 Task: Add a condition where "Organization Is not -" in unsolved tickets in your groups.
Action: Mouse moved to (115, 423)
Screenshot: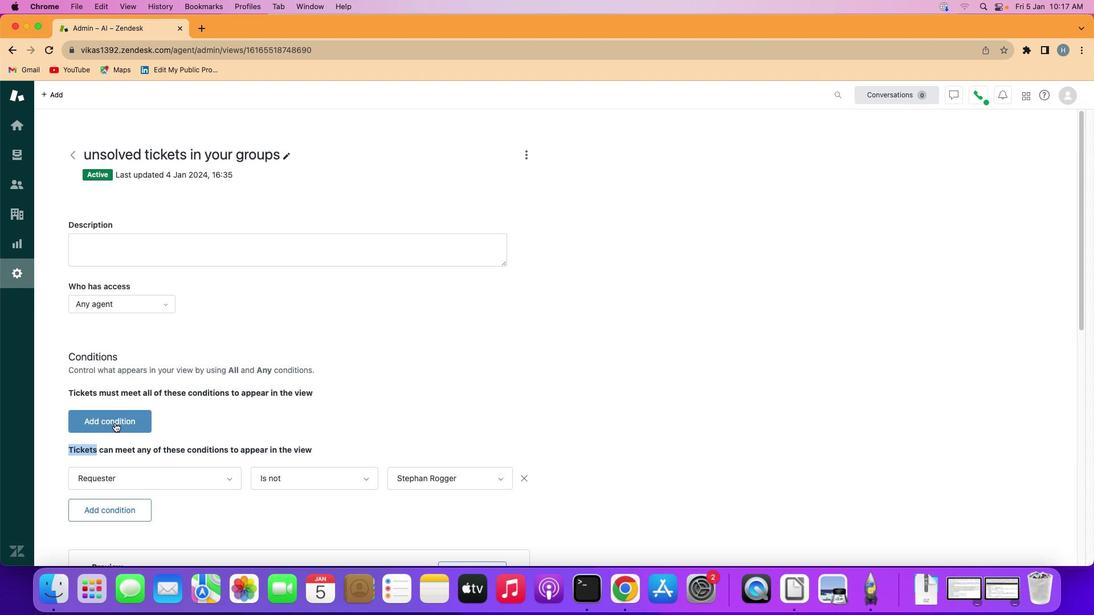 
Action: Mouse pressed left at (115, 423)
Screenshot: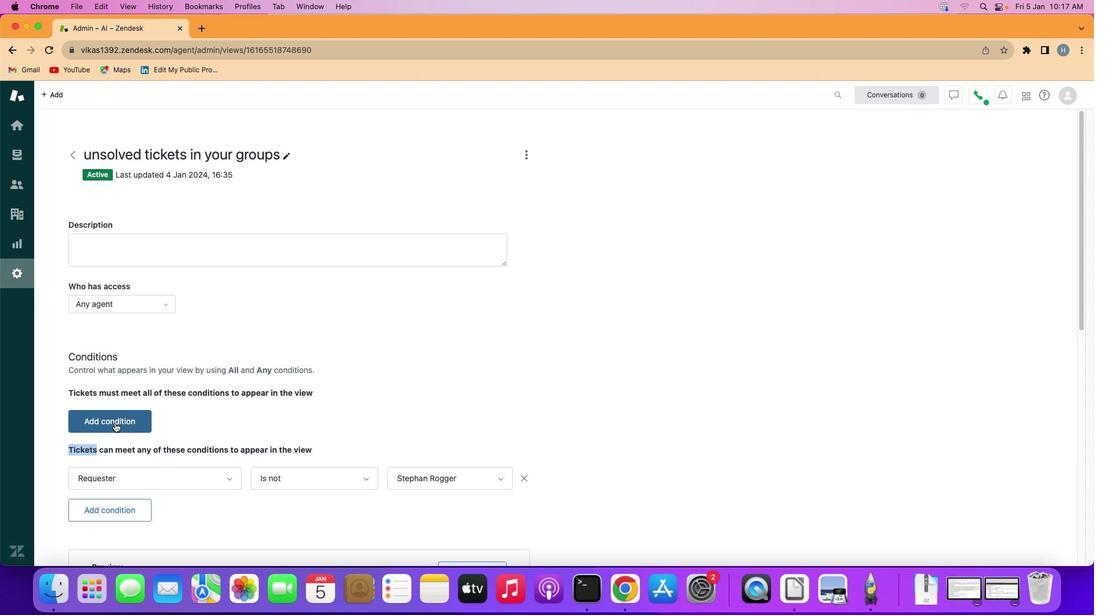 
Action: Mouse moved to (94, 423)
Screenshot: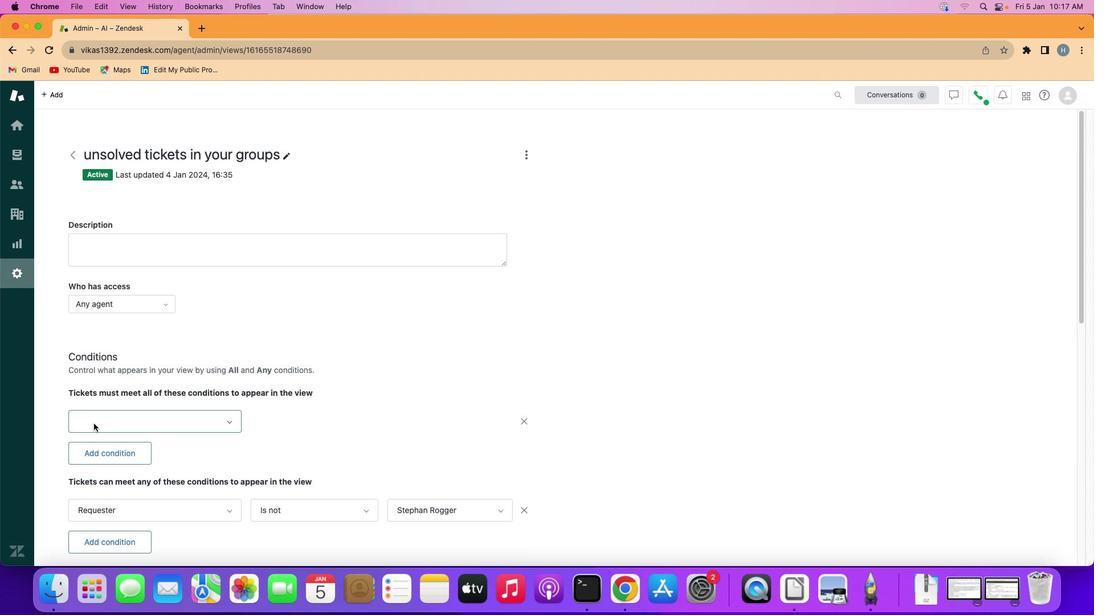 
Action: Mouse pressed left at (94, 423)
Screenshot: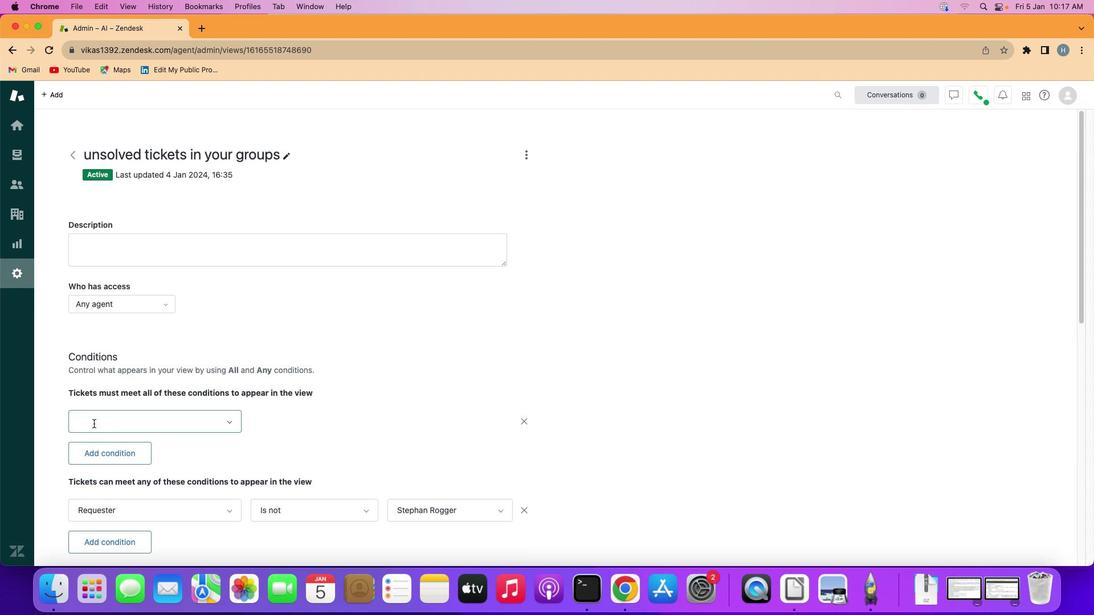 
Action: Mouse moved to (160, 367)
Screenshot: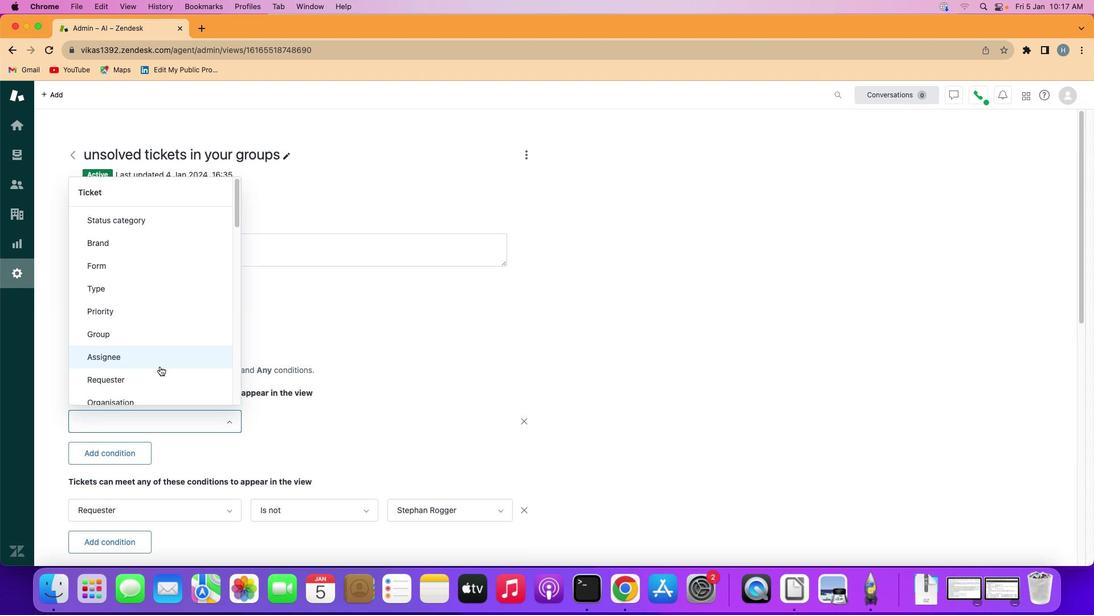 
Action: Mouse scrolled (160, 367) with delta (0, 0)
Screenshot: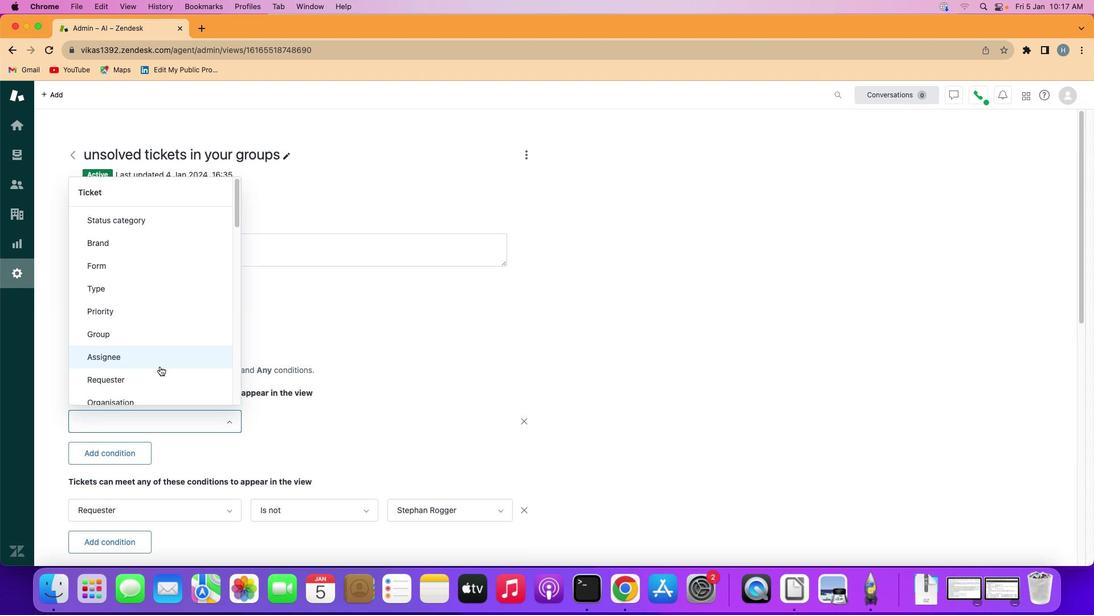 
Action: Mouse scrolled (160, 367) with delta (0, 0)
Screenshot: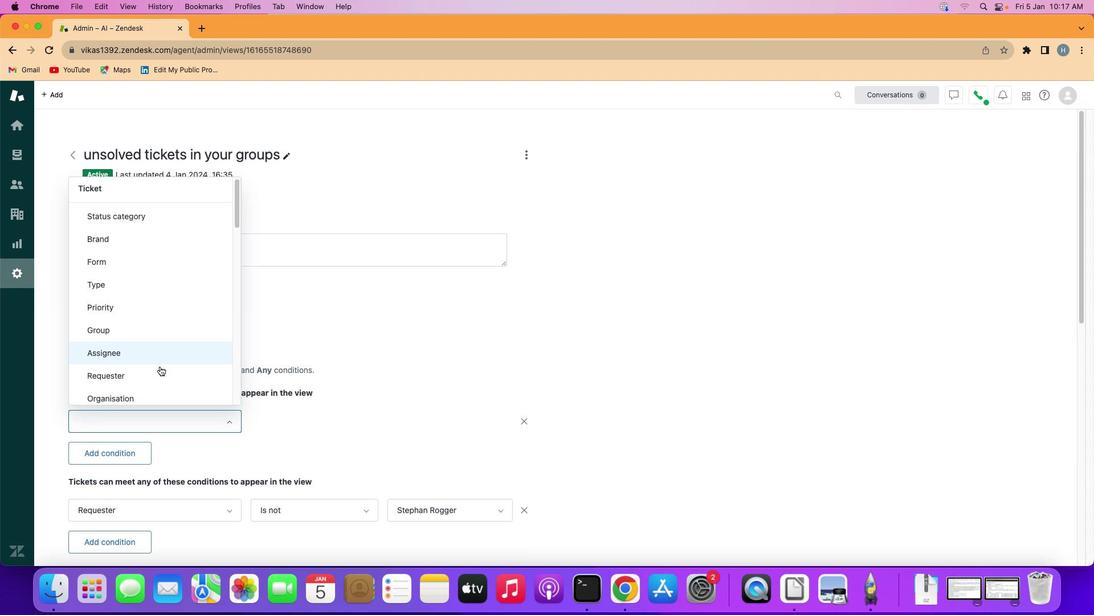 
Action: Mouse scrolled (160, 367) with delta (0, 0)
Screenshot: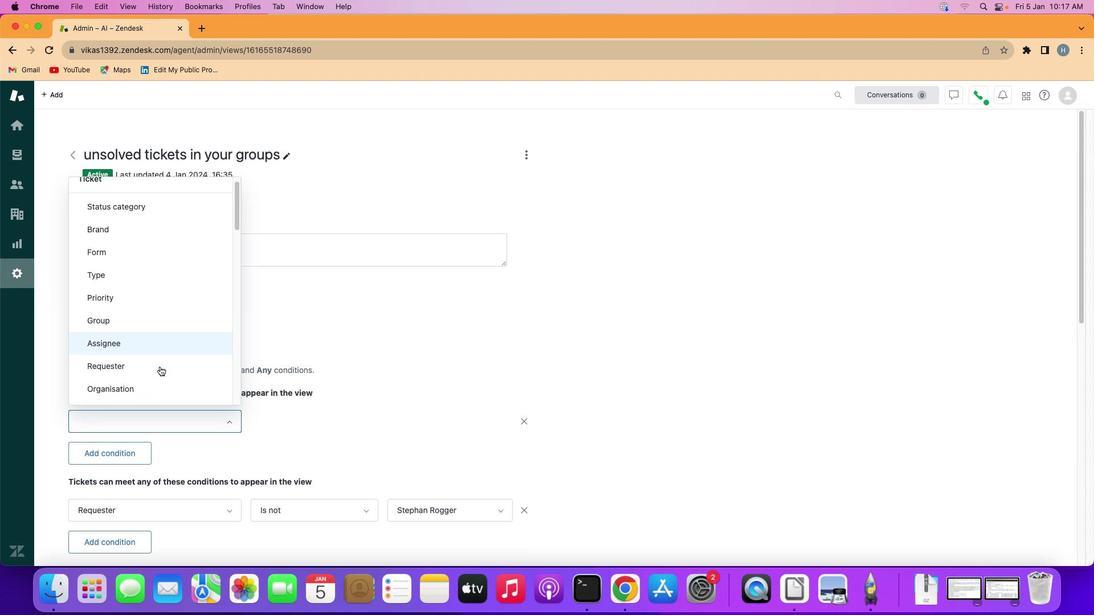 
Action: Mouse moved to (157, 372)
Screenshot: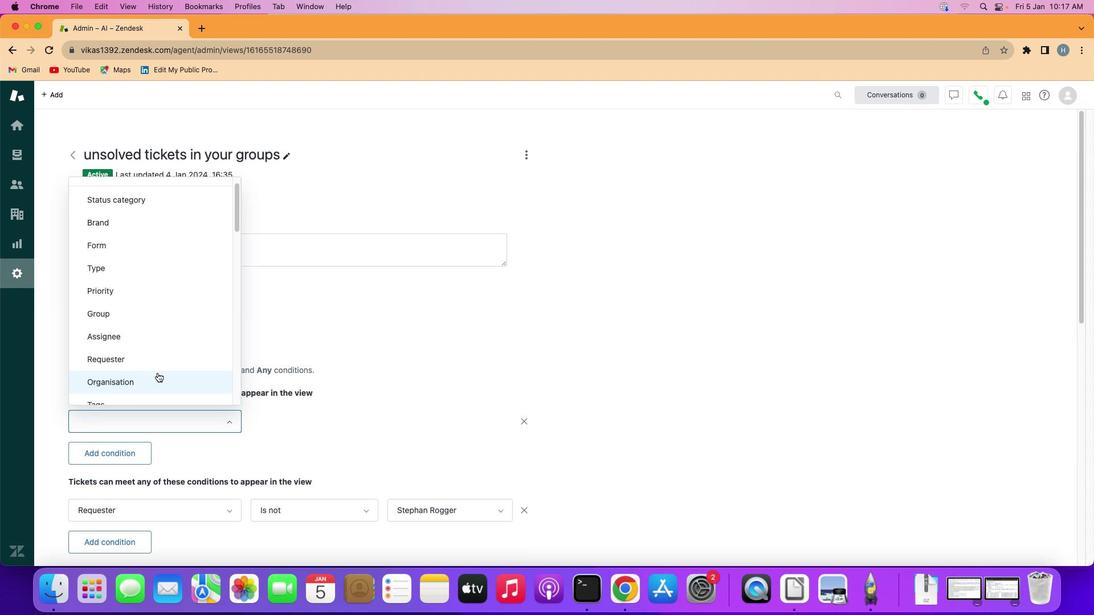 
Action: Mouse pressed left at (157, 372)
Screenshot: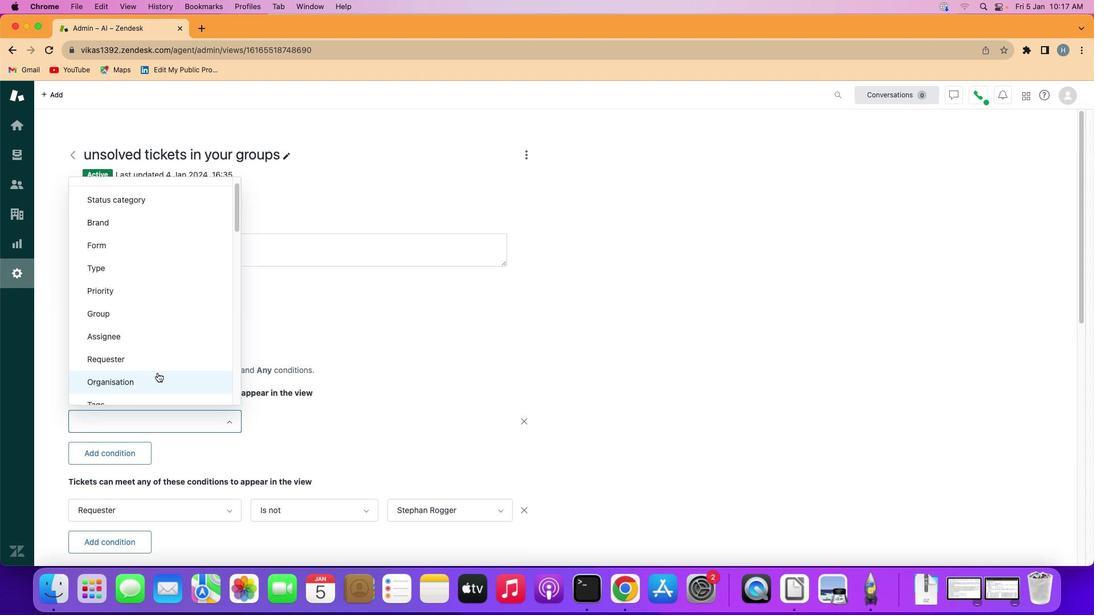 
Action: Mouse moved to (290, 421)
Screenshot: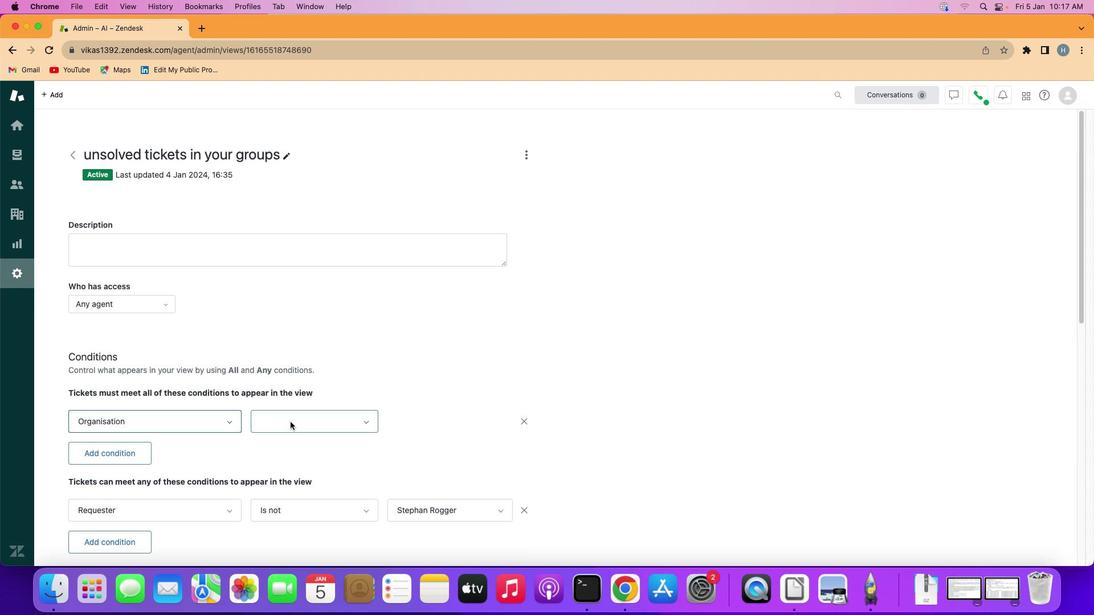 
Action: Mouse pressed left at (290, 421)
Screenshot: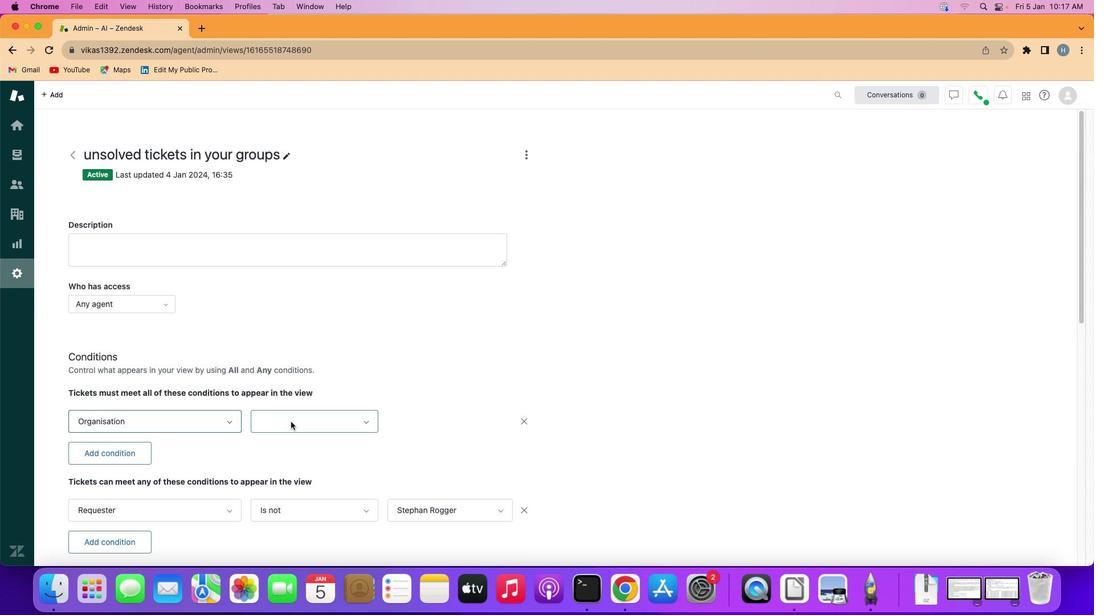
Action: Mouse moved to (296, 473)
Screenshot: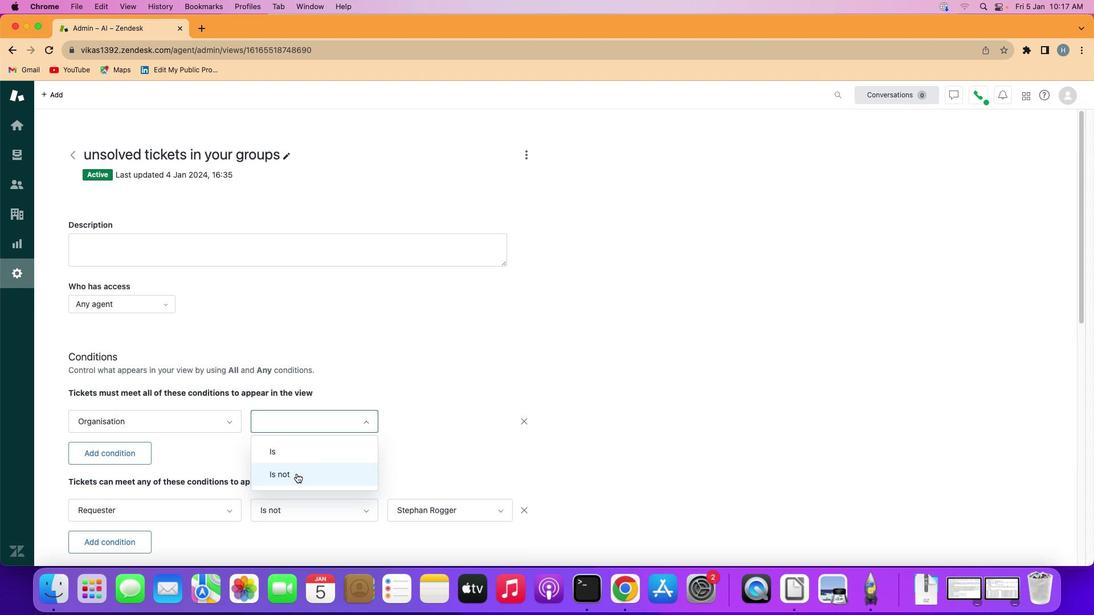 
Action: Mouse pressed left at (296, 473)
Screenshot: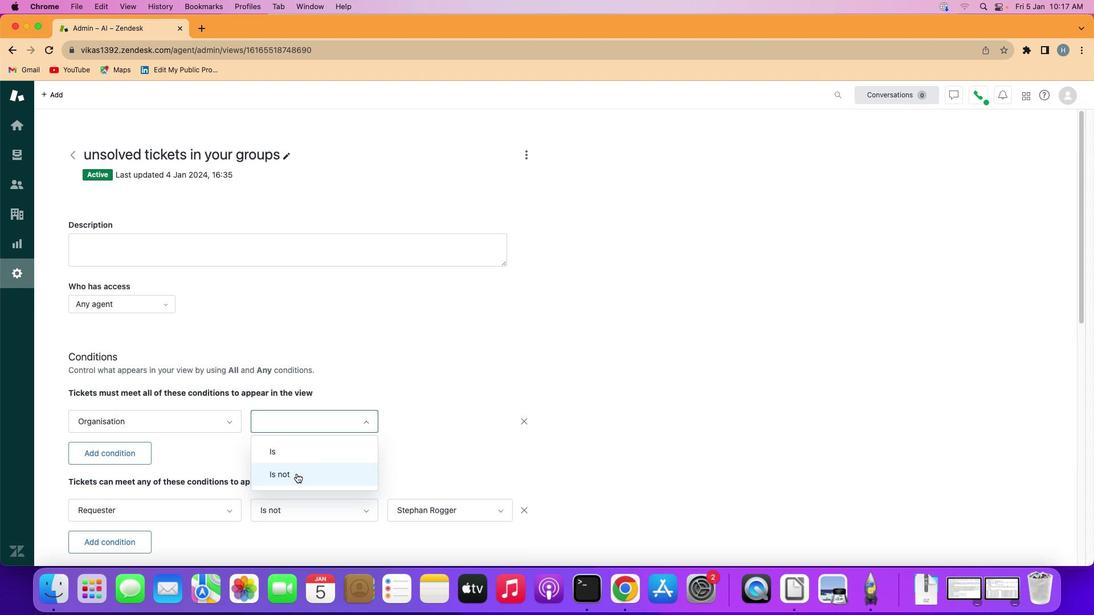 
Action: Mouse moved to (441, 429)
Screenshot: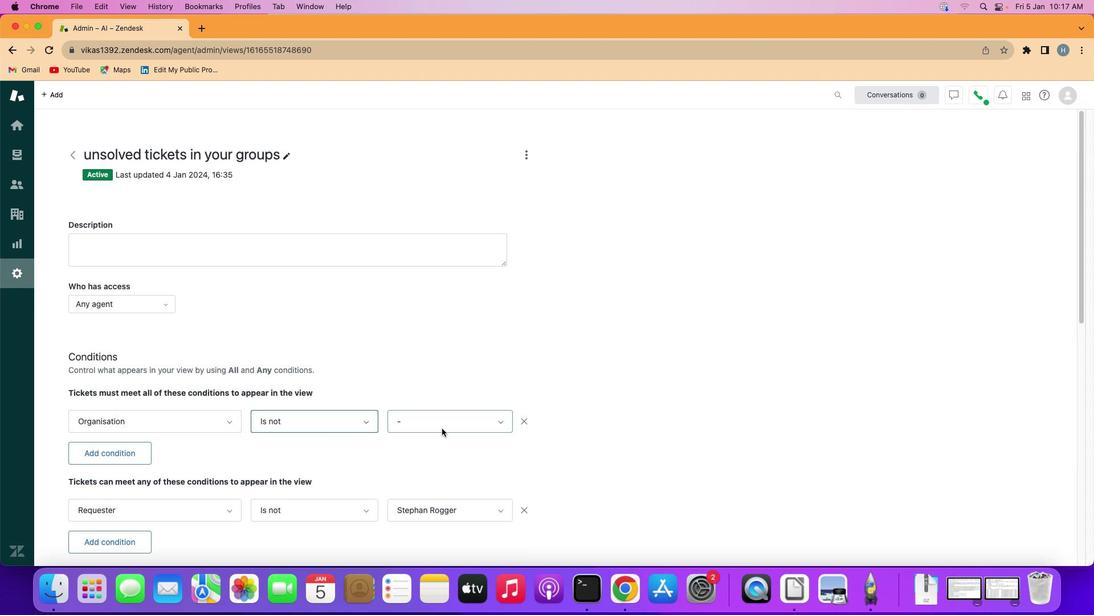 
Action: Mouse pressed left at (441, 429)
Screenshot: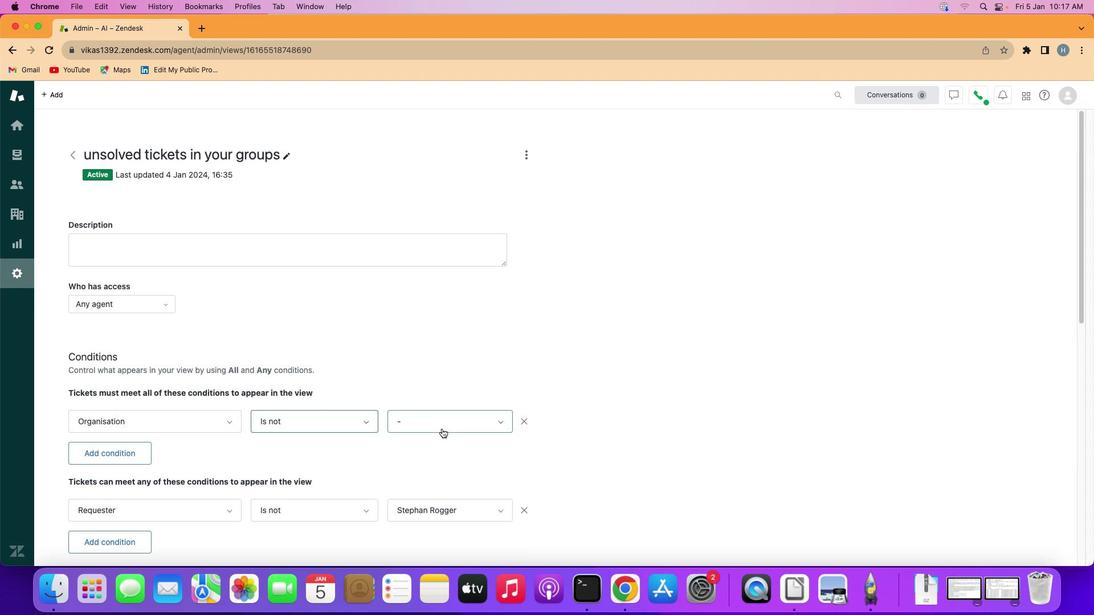 
Action: Mouse moved to (433, 448)
Screenshot: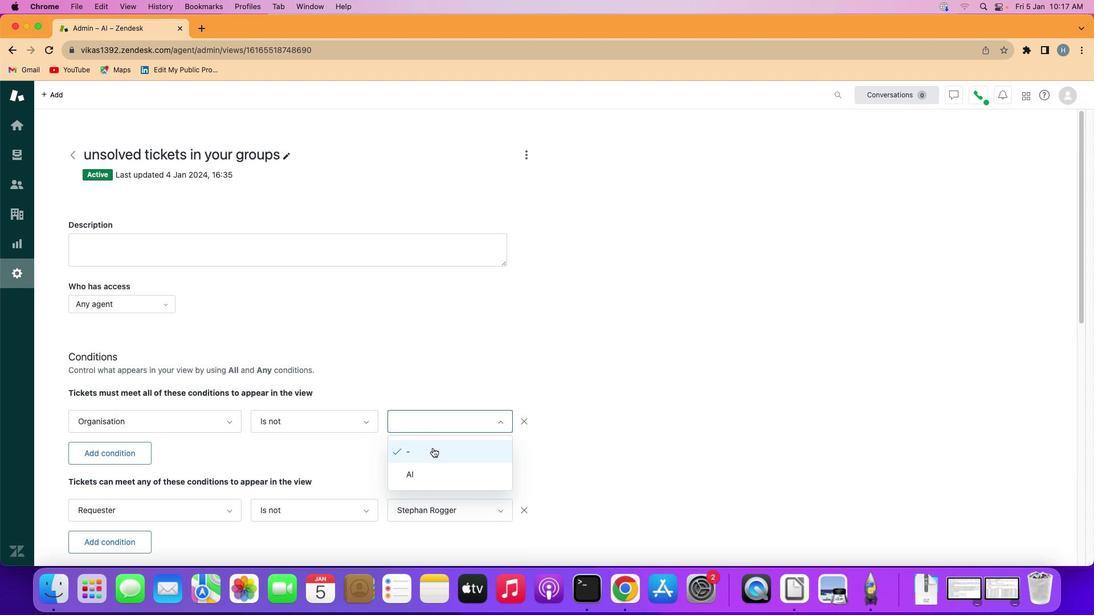 
Action: Mouse pressed left at (433, 448)
Screenshot: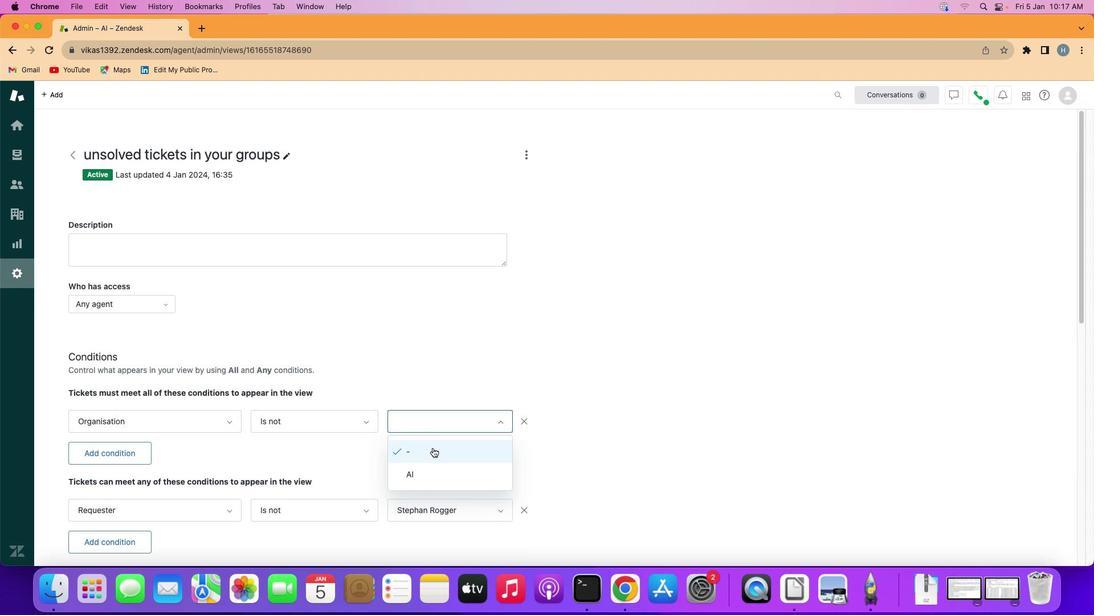 
Action: Mouse moved to (465, 439)
Screenshot: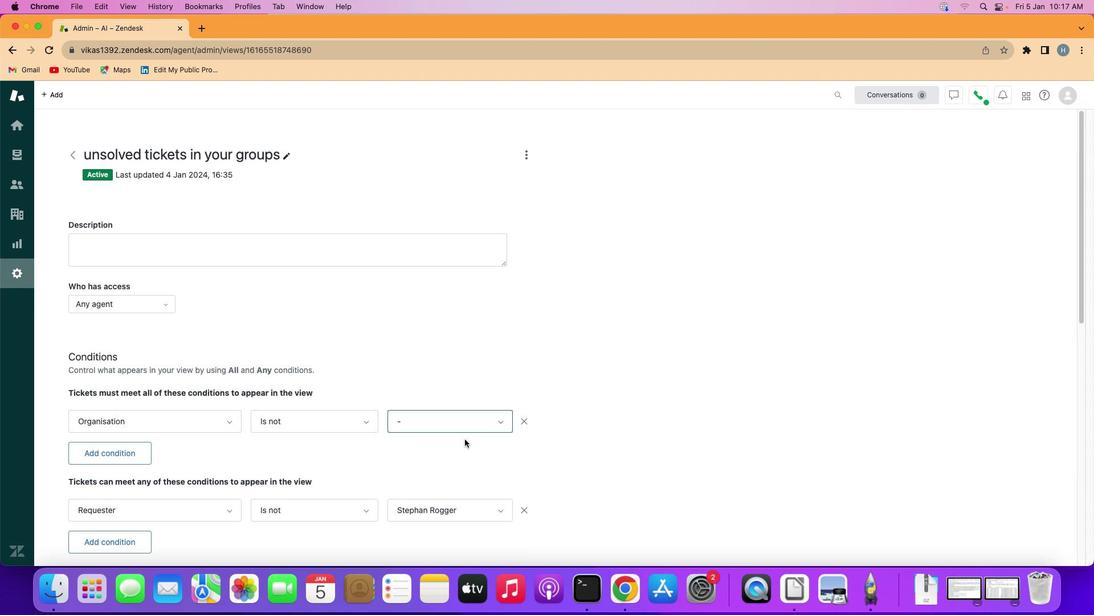 
